 Task: Look for vegan products only.
Action: Mouse moved to (18, 76)
Screenshot: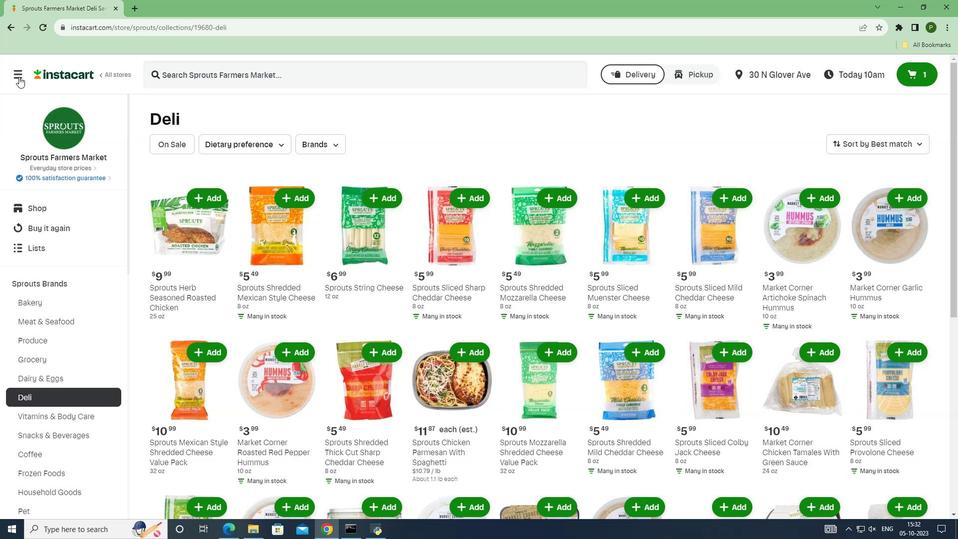 
Action: Mouse pressed left at (18, 76)
Screenshot: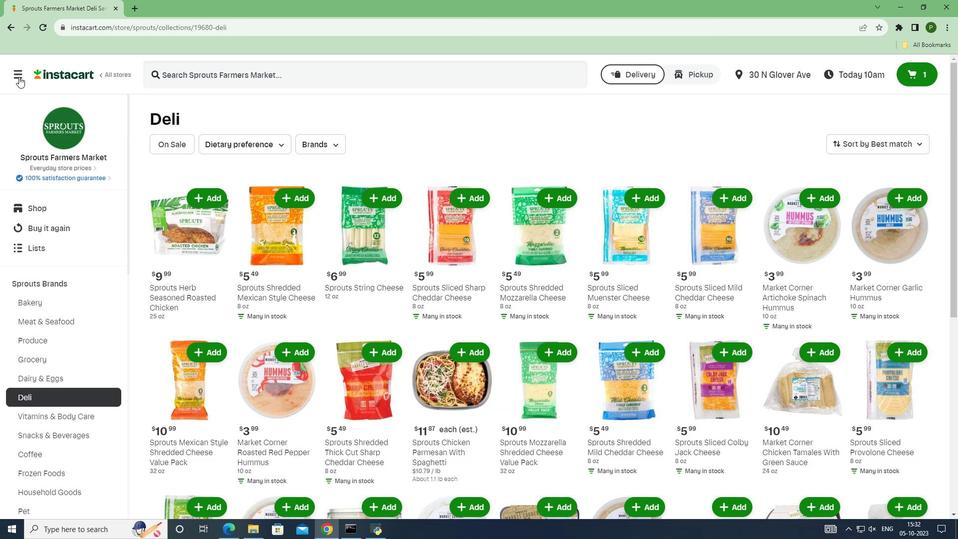 
Action: Mouse moved to (52, 259)
Screenshot: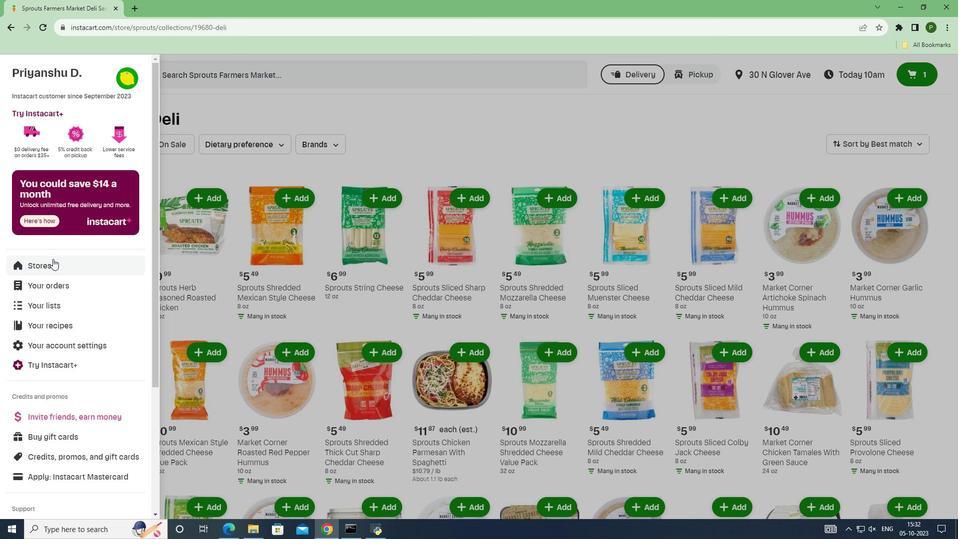 
Action: Mouse pressed left at (52, 259)
Screenshot: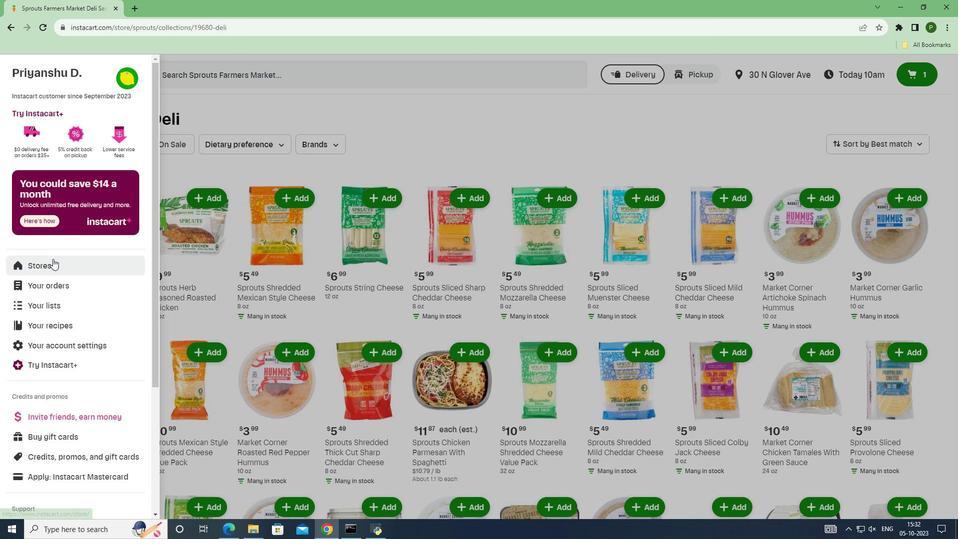 
Action: Mouse moved to (228, 121)
Screenshot: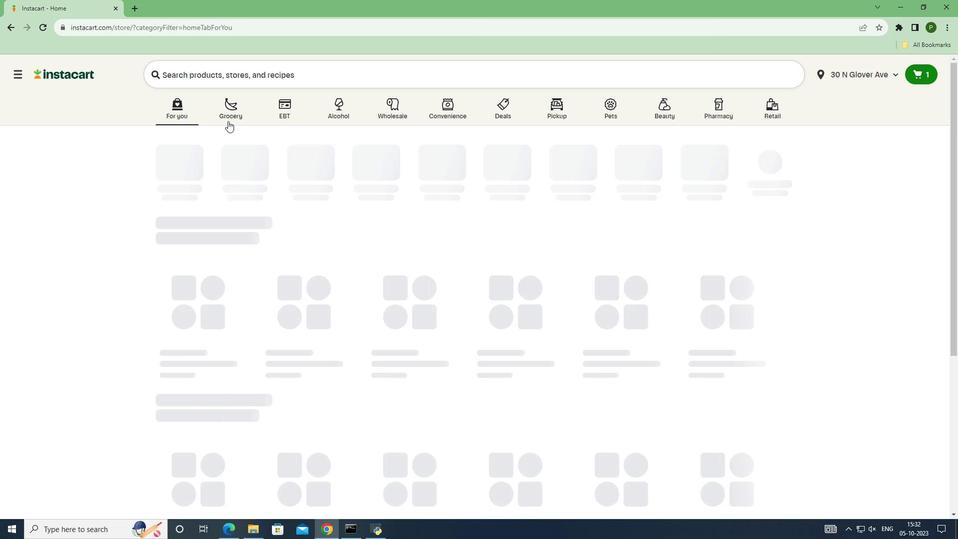 
Action: Mouse pressed left at (228, 121)
Screenshot: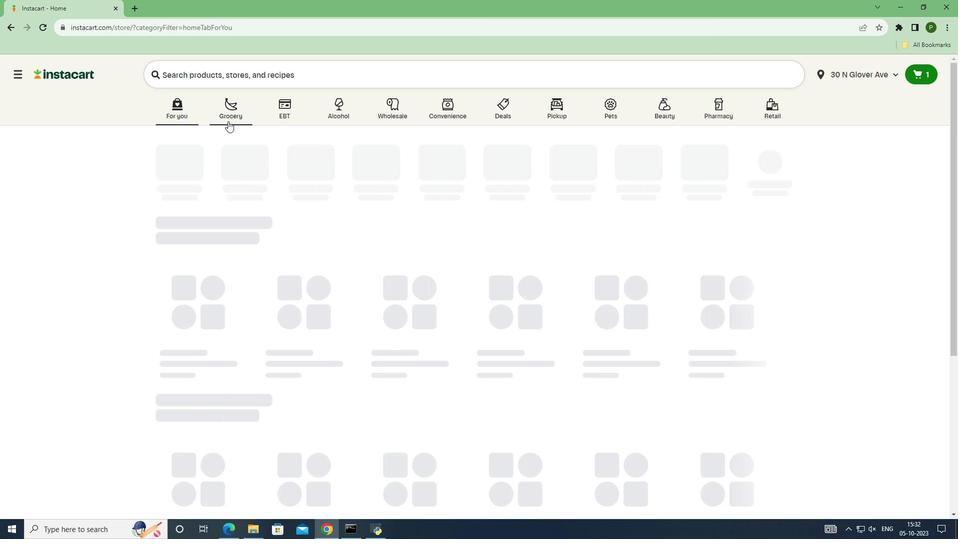 
Action: Mouse moved to (275, 188)
Screenshot: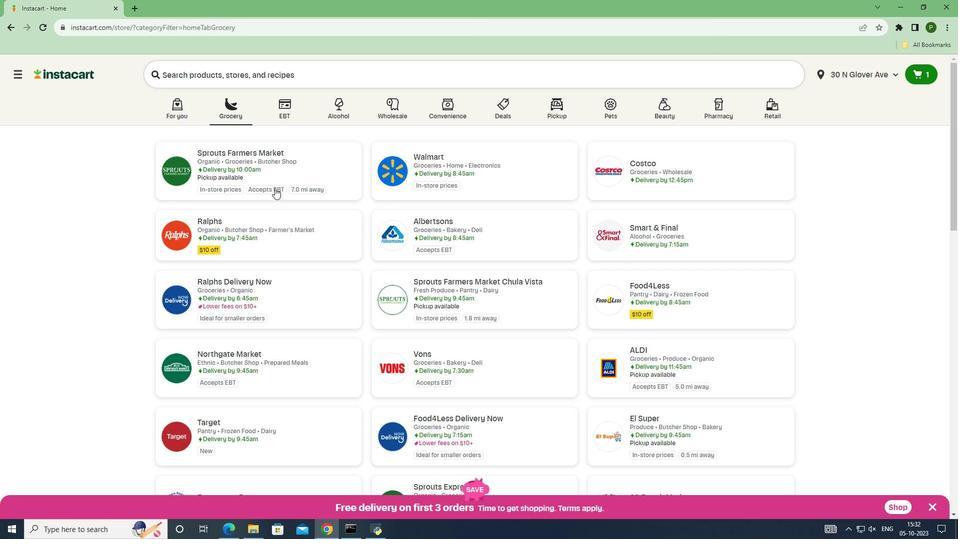 
Action: Mouse pressed left at (275, 188)
Screenshot: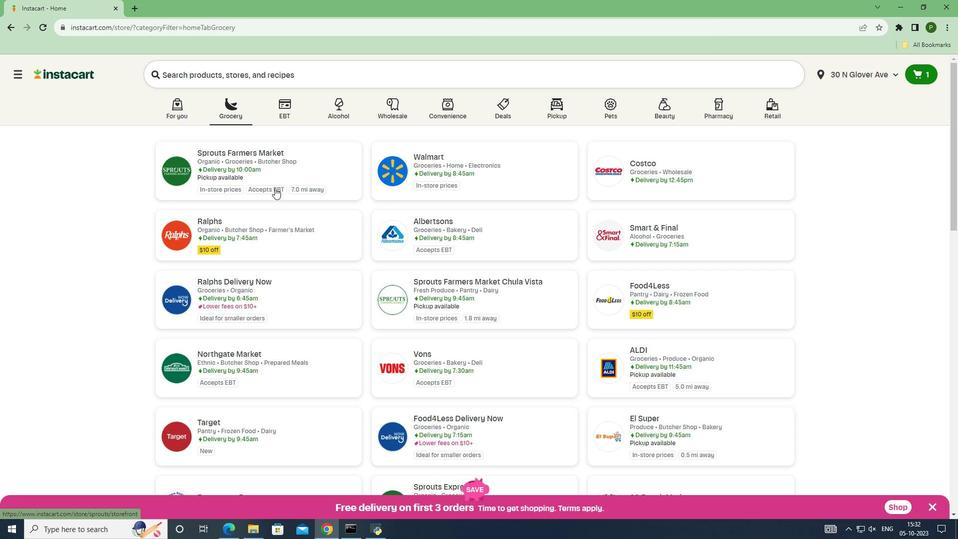
Action: Mouse moved to (69, 284)
Screenshot: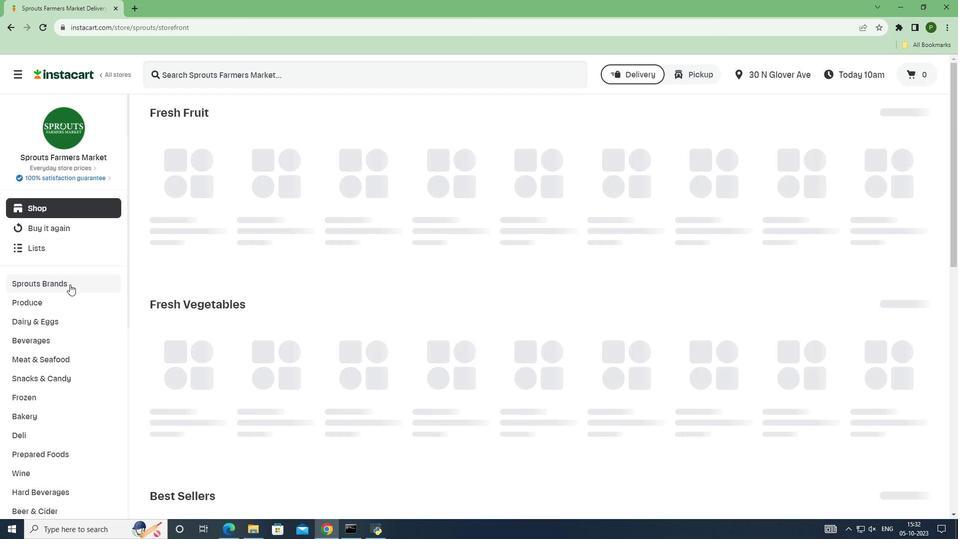 
Action: Mouse pressed left at (69, 284)
Screenshot: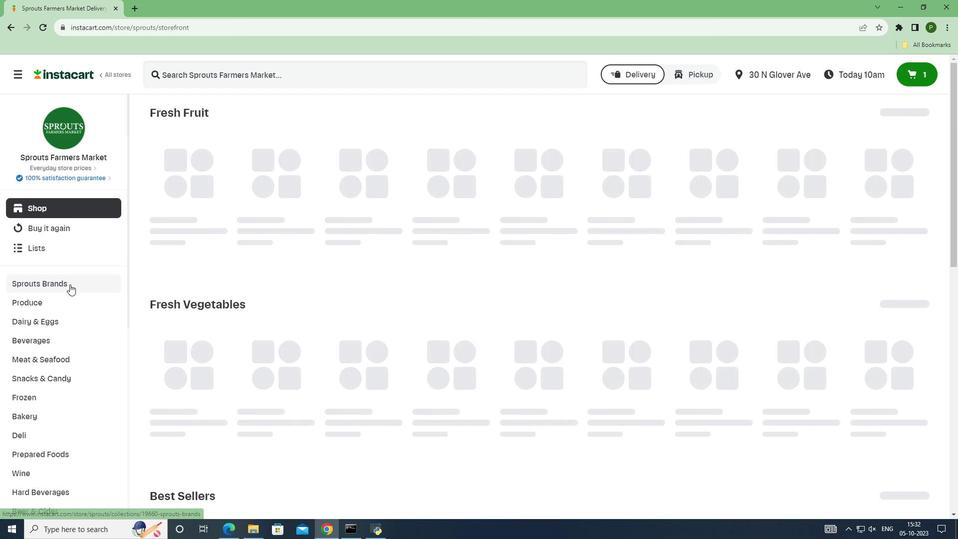
Action: Mouse moved to (45, 398)
Screenshot: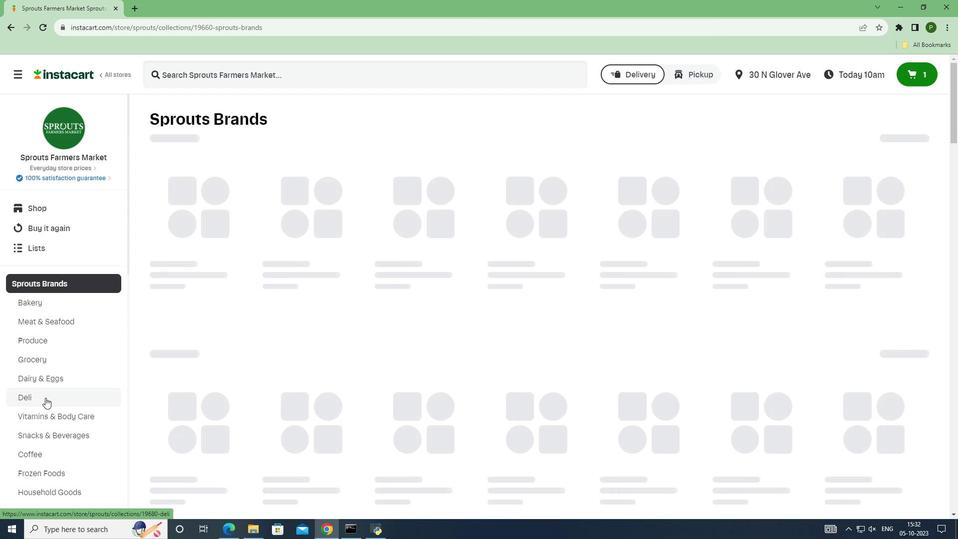 
Action: Mouse pressed left at (45, 398)
Screenshot: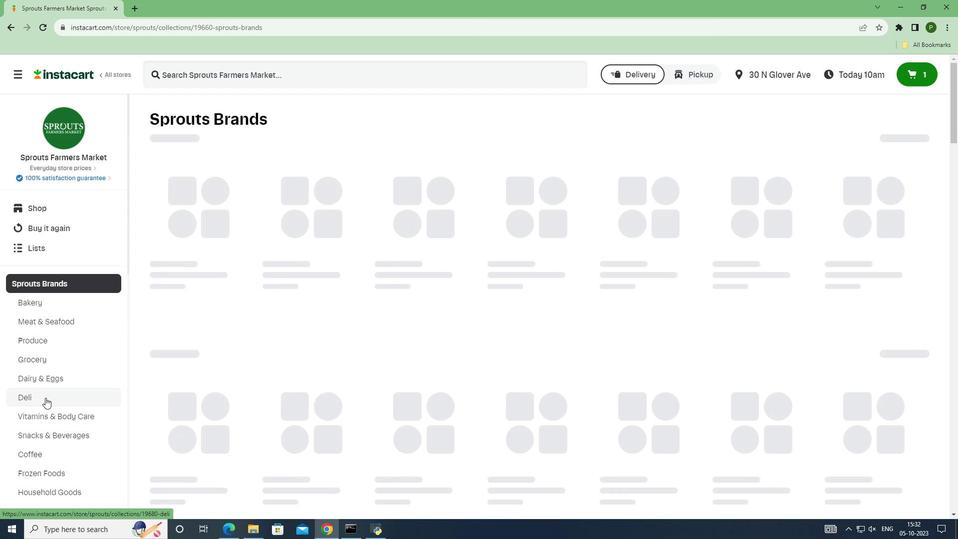 
Action: Mouse moved to (234, 145)
Screenshot: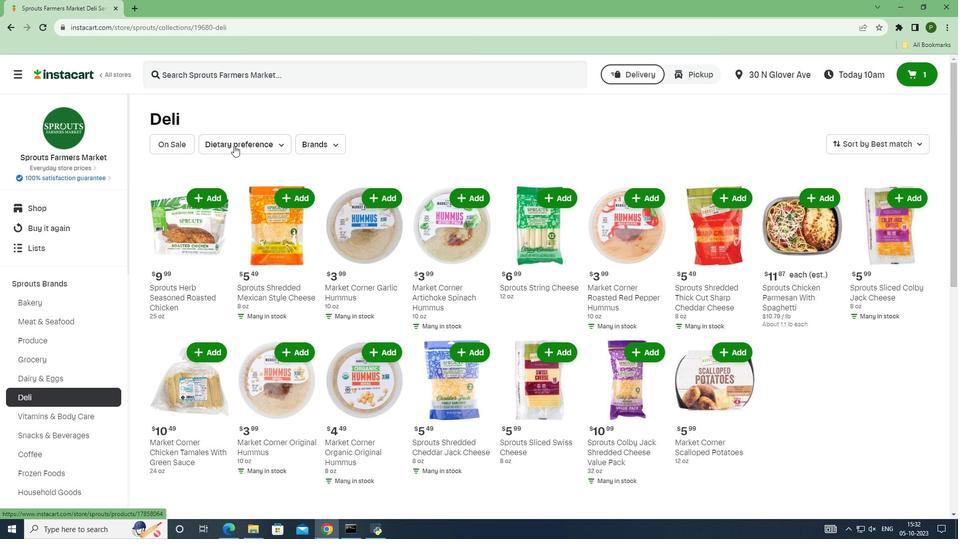 
Action: Mouse pressed left at (234, 145)
Screenshot: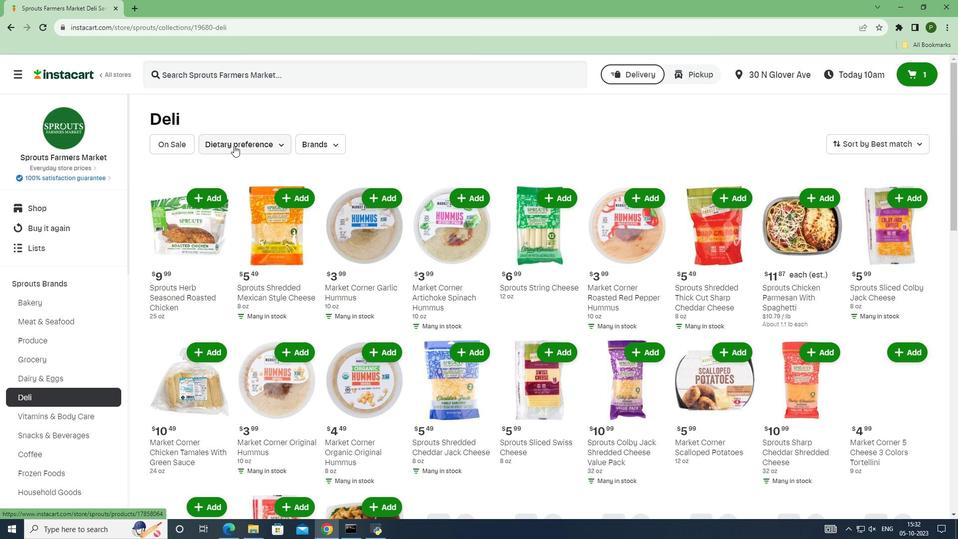 
Action: Mouse moved to (234, 172)
Screenshot: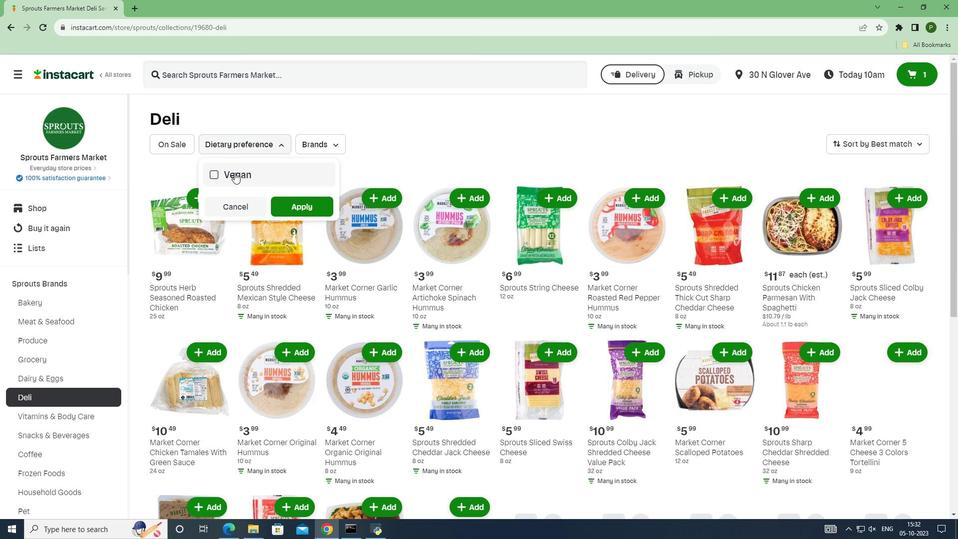 
Action: Mouse pressed left at (234, 172)
Screenshot: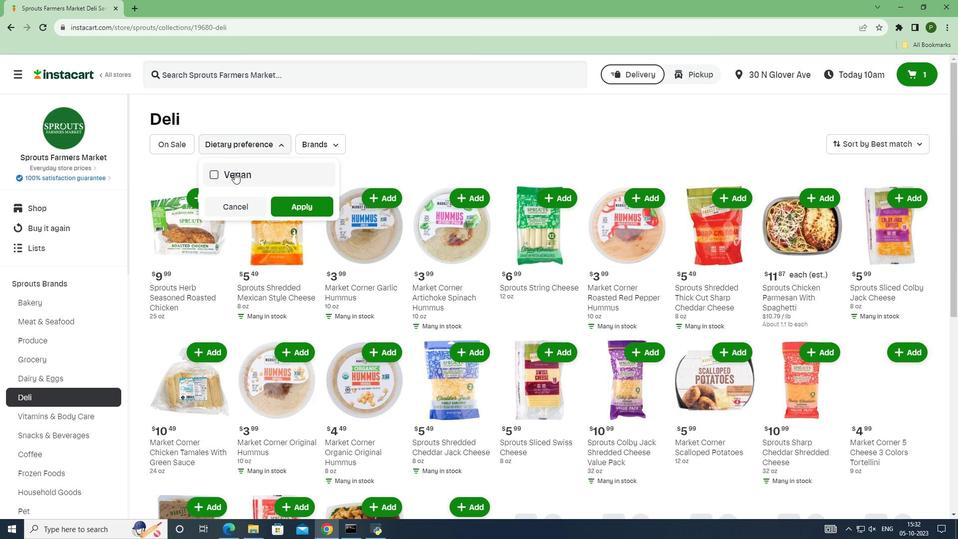 
Action: Mouse moved to (306, 206)
Screenshot: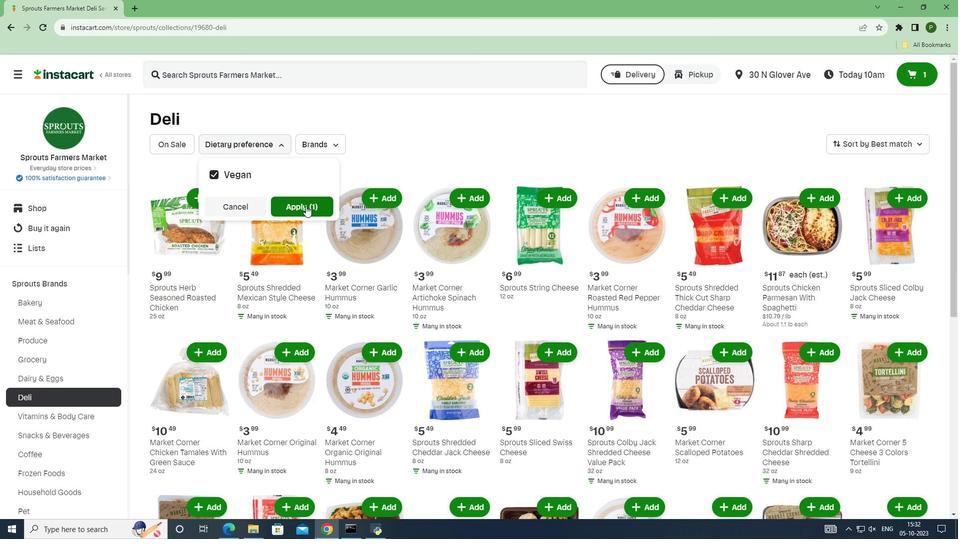
Action: Mouse pressed left at (306, 206)
Screenshot: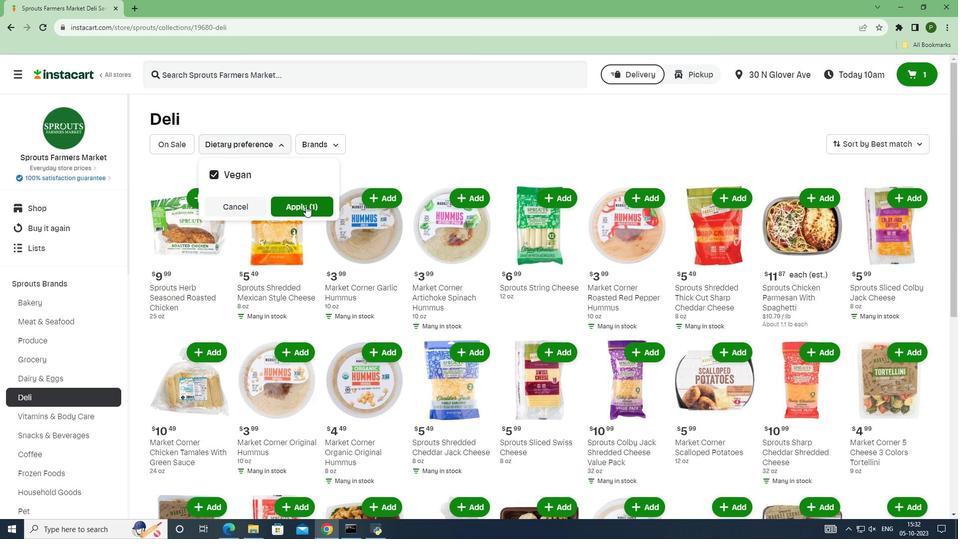 
Action: Mouse moved to (378, 354)
Screenshot: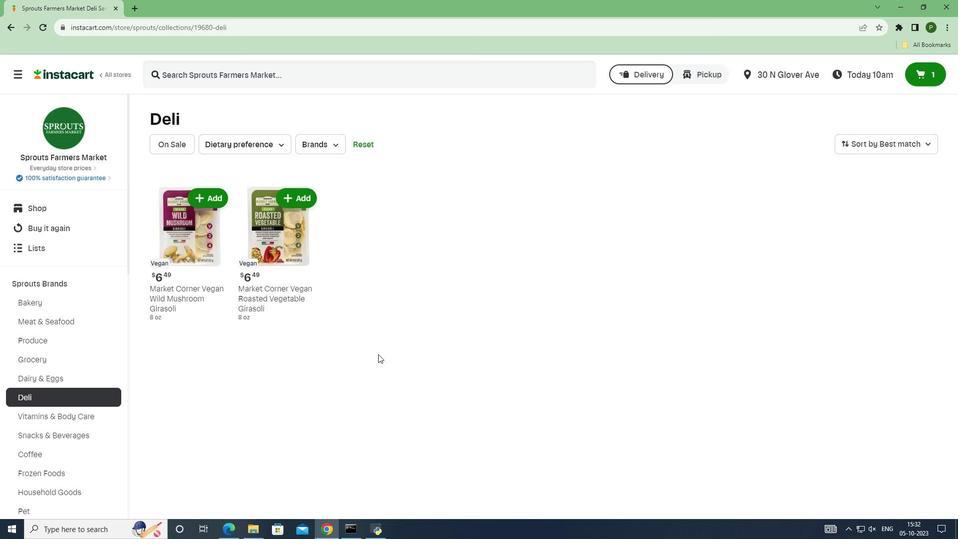 
